 Task: Select the channel to keep "Rear right".
Action: Mouse moved to (101, 13)
Screenshot: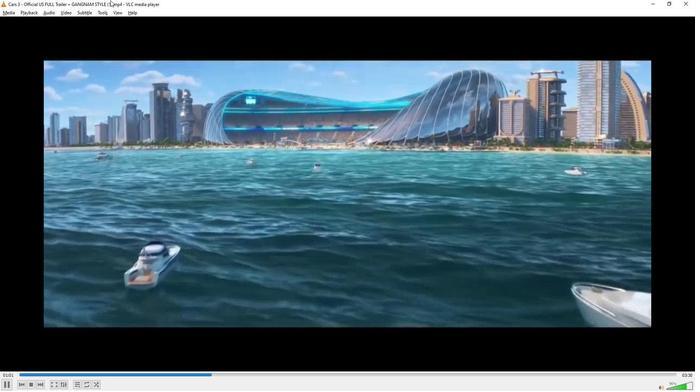 
Action: Mouse pressed left at (101, 13)
Screenshot: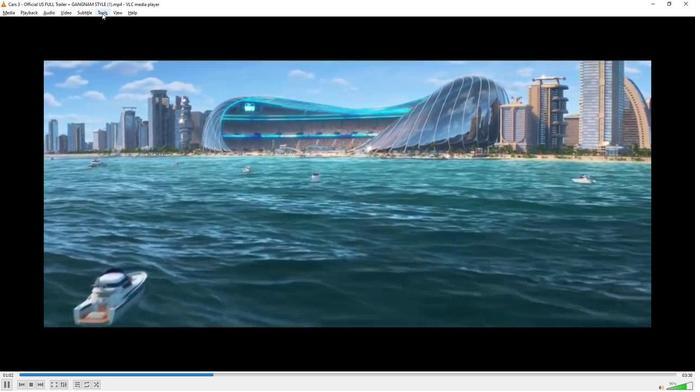 
Action: Mouse moved to (119, 96)
Screenshot: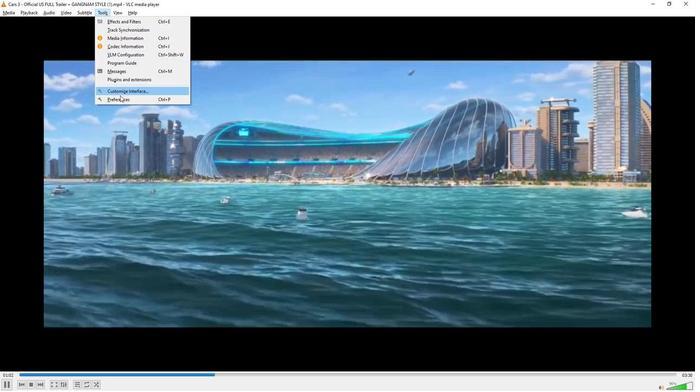
Action: Mouse pressed left at (119, 96)
Screenshot: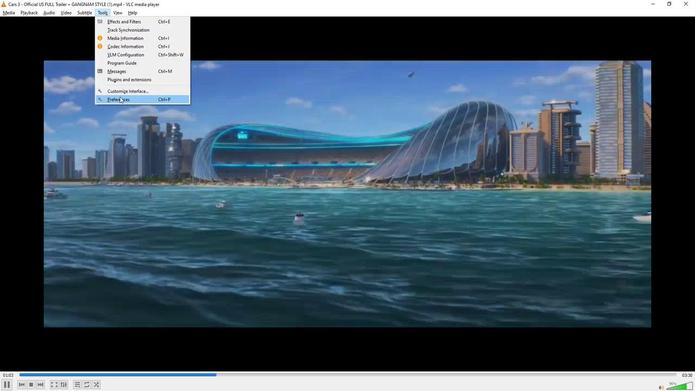 
Action: Mouse moved to (200, 295)
Screenshot: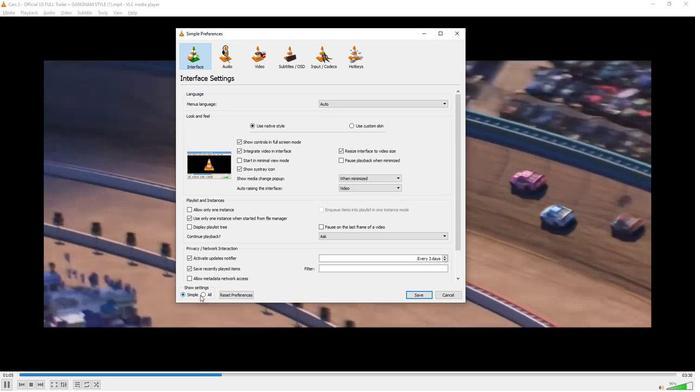 
Action: Mouse pressed left at (200, 295)
Screenshot: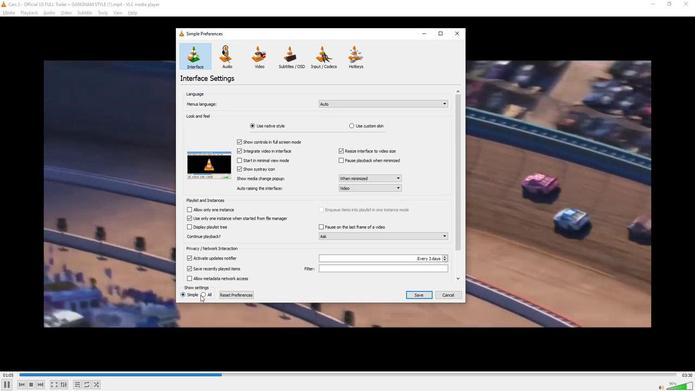 
Action: Mouse moved to (201, 295)
Screenshot: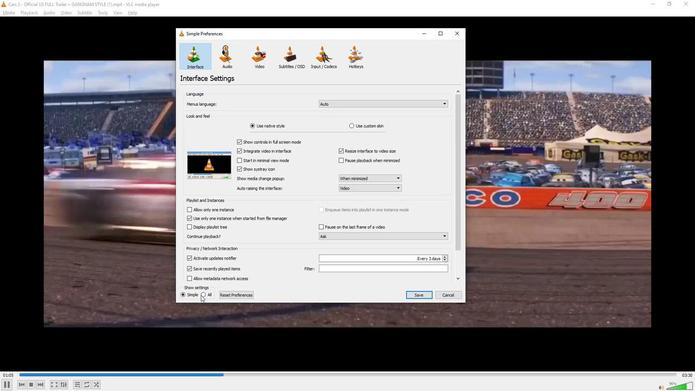 
Action: Mouse pressed left at (201, 295)
Screenshot: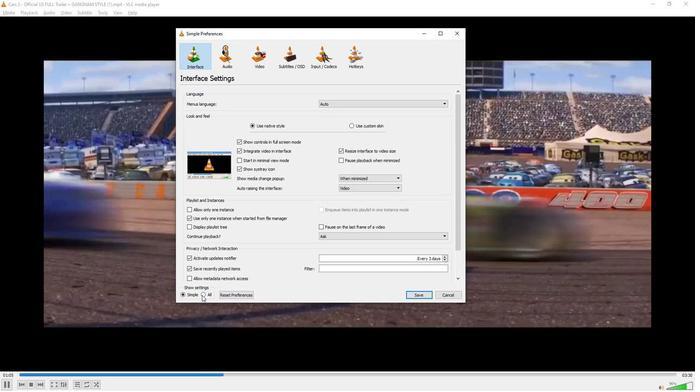 
Action: Mouse moved to (195, 129)
Screenshot: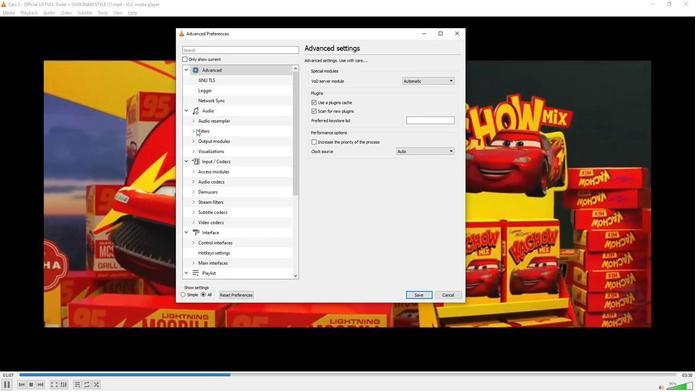 
Action: Mouse pressed left at (195, 129)
Screenshot: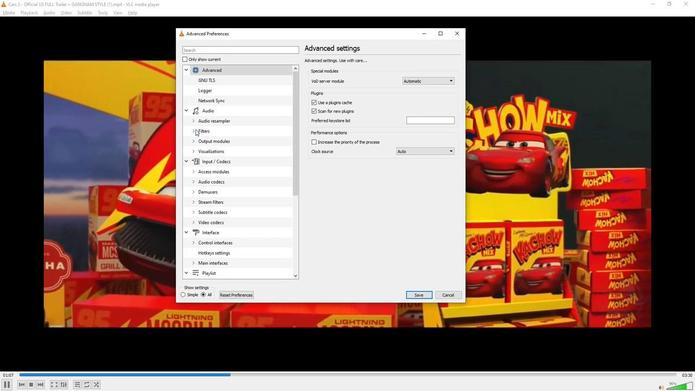 
Action: Mouse moved to (213, 213)
Screenshot: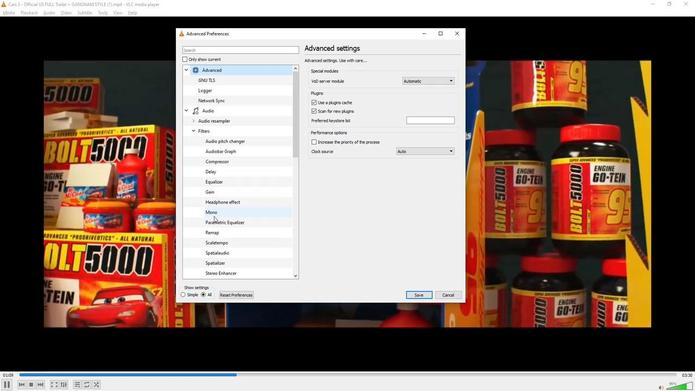 
Action: Mouse pressed left at (213, 213)
Screenshot: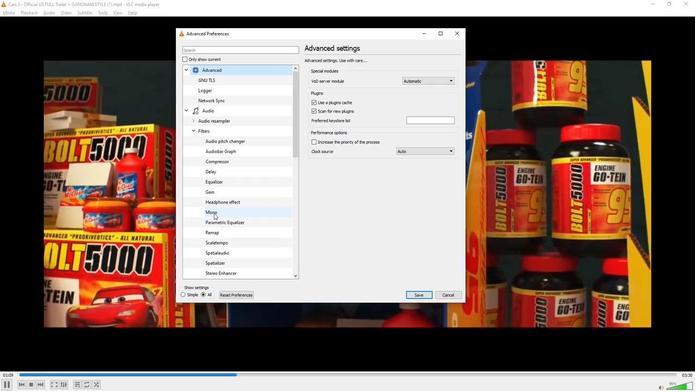
Action: Mouse moved to (414, 81)
Screenshot: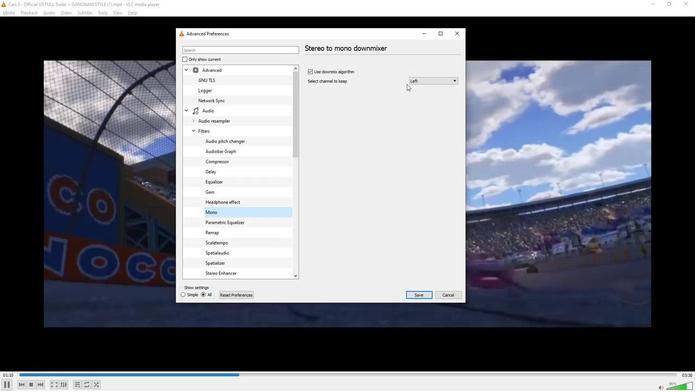 
Action: Mouse pressed left at (414, 81)
Screenshot: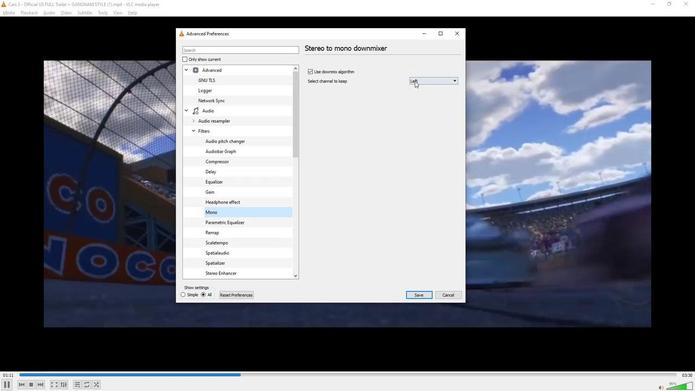 
Action: Mouse moved to (418, 101)
Screenshot: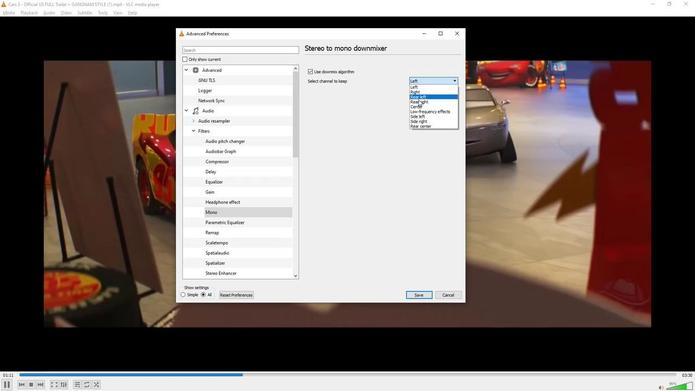 
Action: Mouse pressed left at (418, 101)
Screenshot: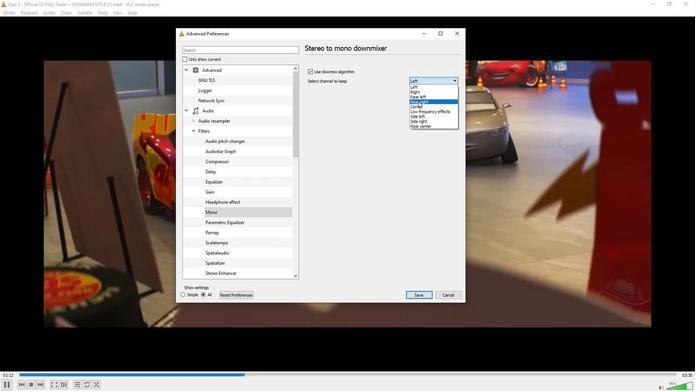 
Action: Mouse moved to (378, 166)
Screenshot: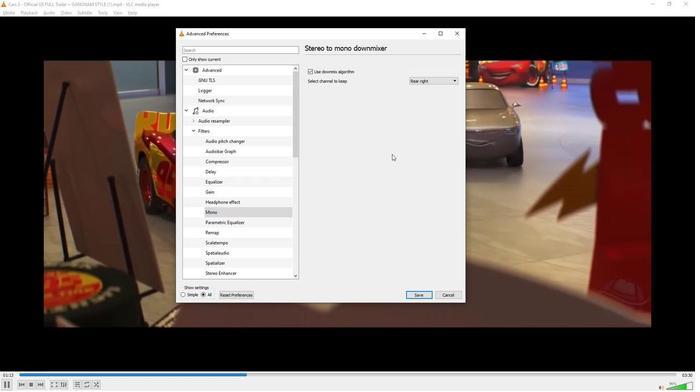 
